 Task: Add the 'Tasks in a Box for Outlook' add-in to your Outlook application.
Action: Mouse moved to (54, 34)
Screenshot: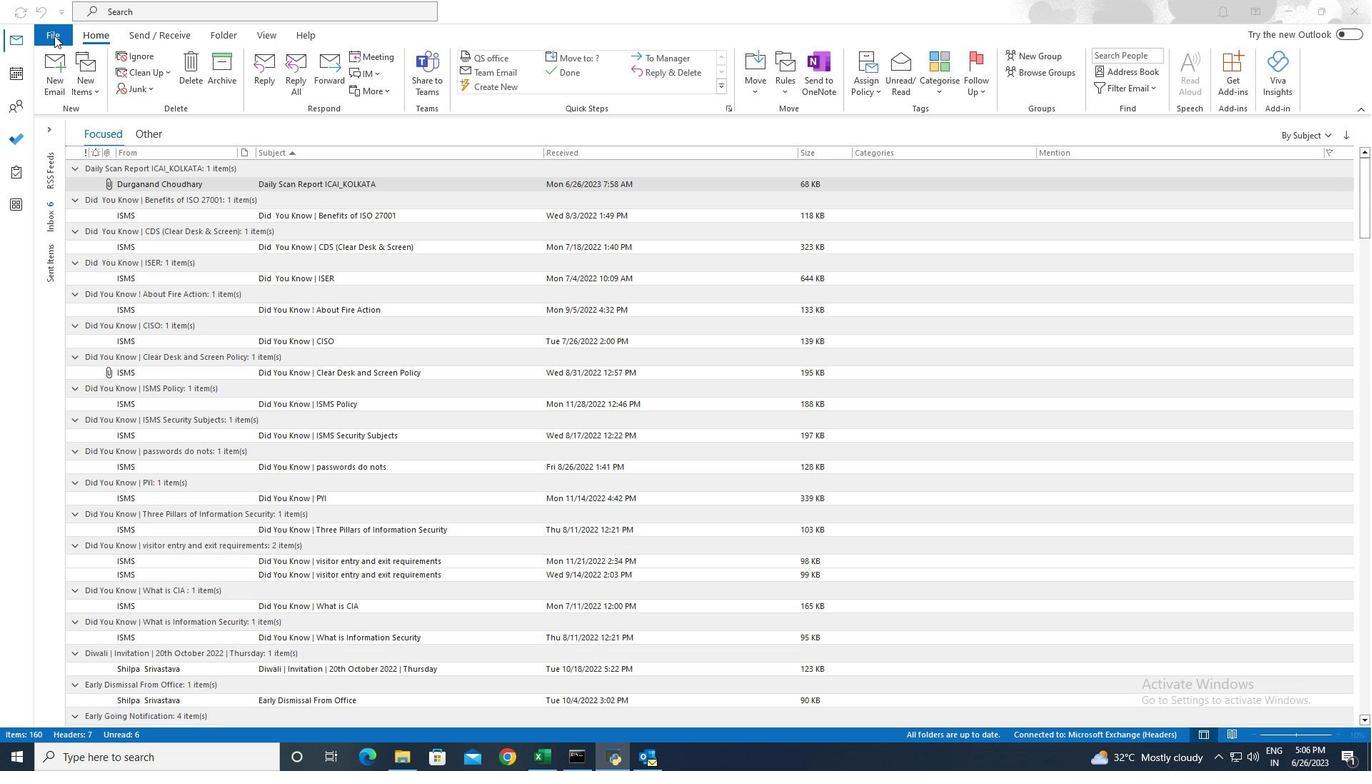 
Action: Mouse pressed left at (54, 34)
Screenshot: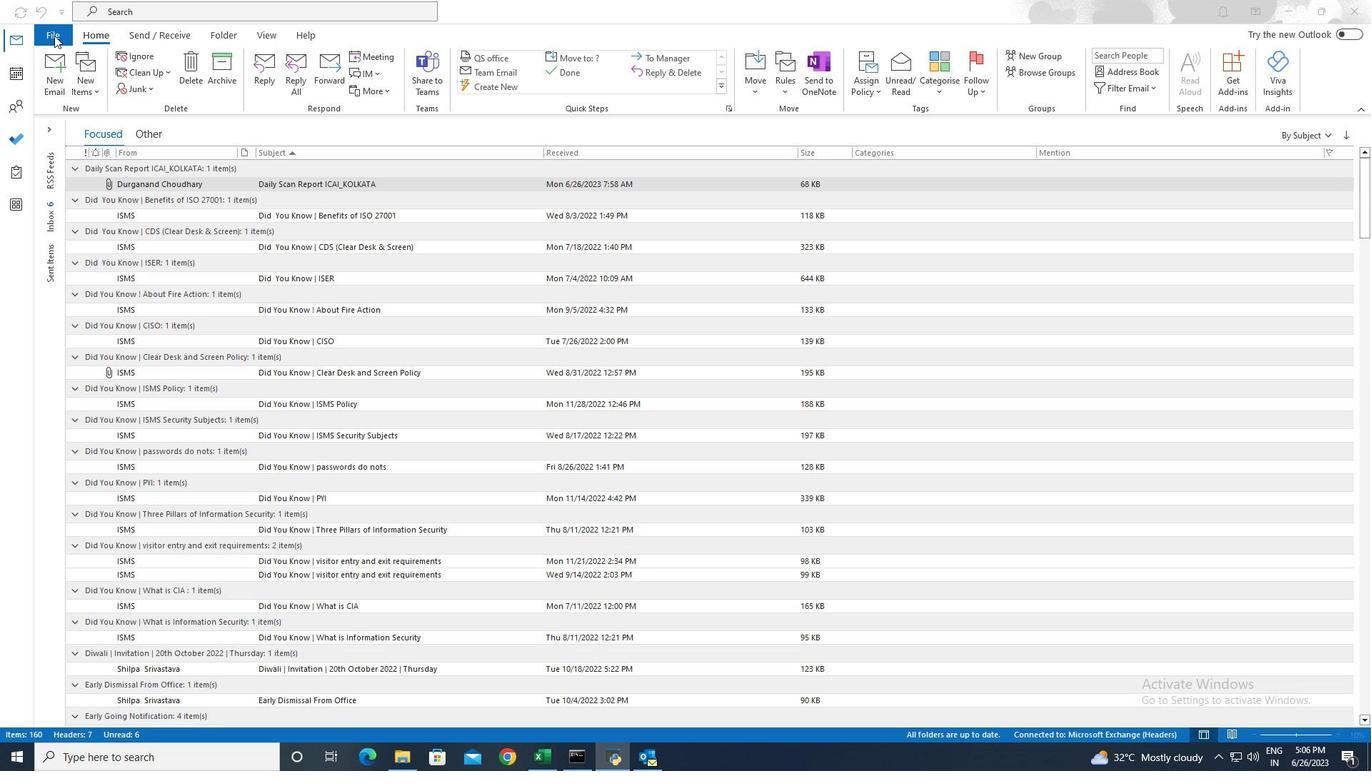 
Action: Mouse pressed left at (54, 34)
Screenshot: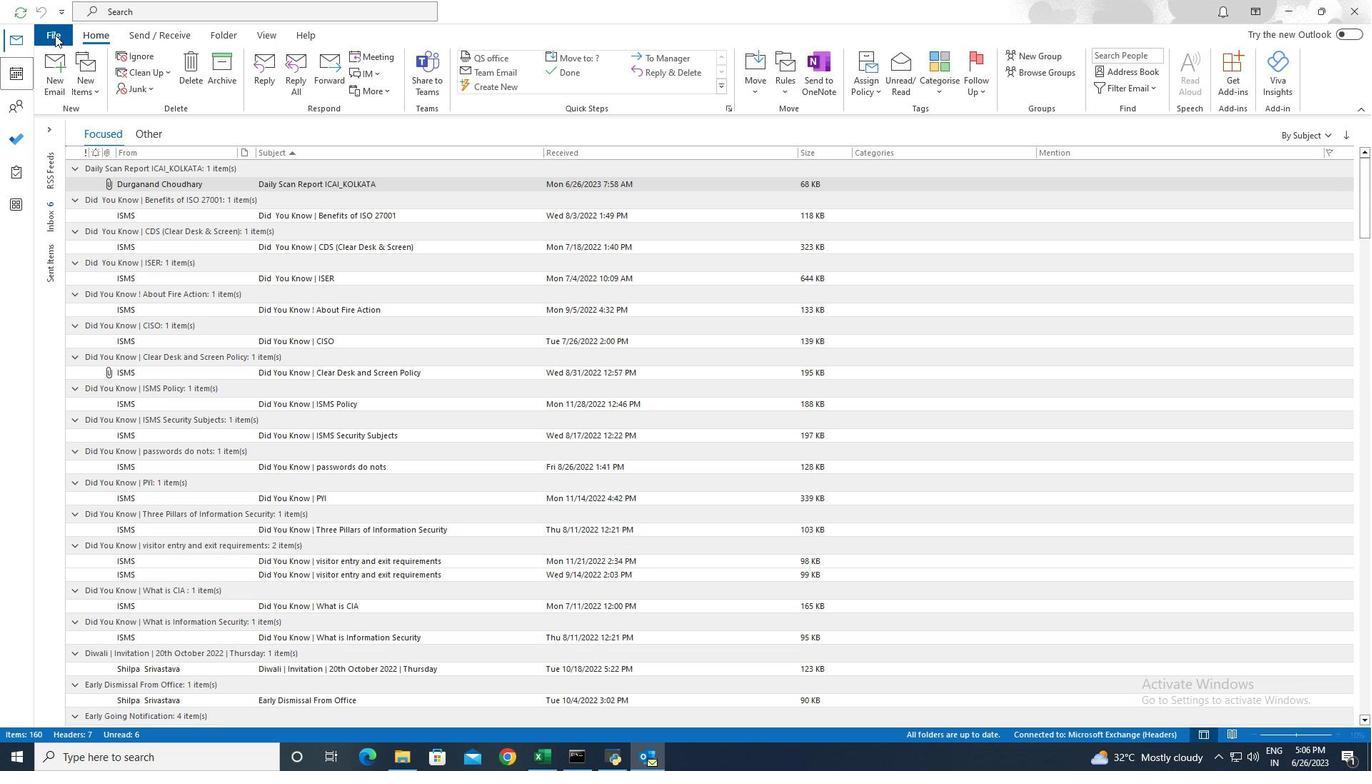 
Action: Mouse moved to (184, 566)
Screenshot: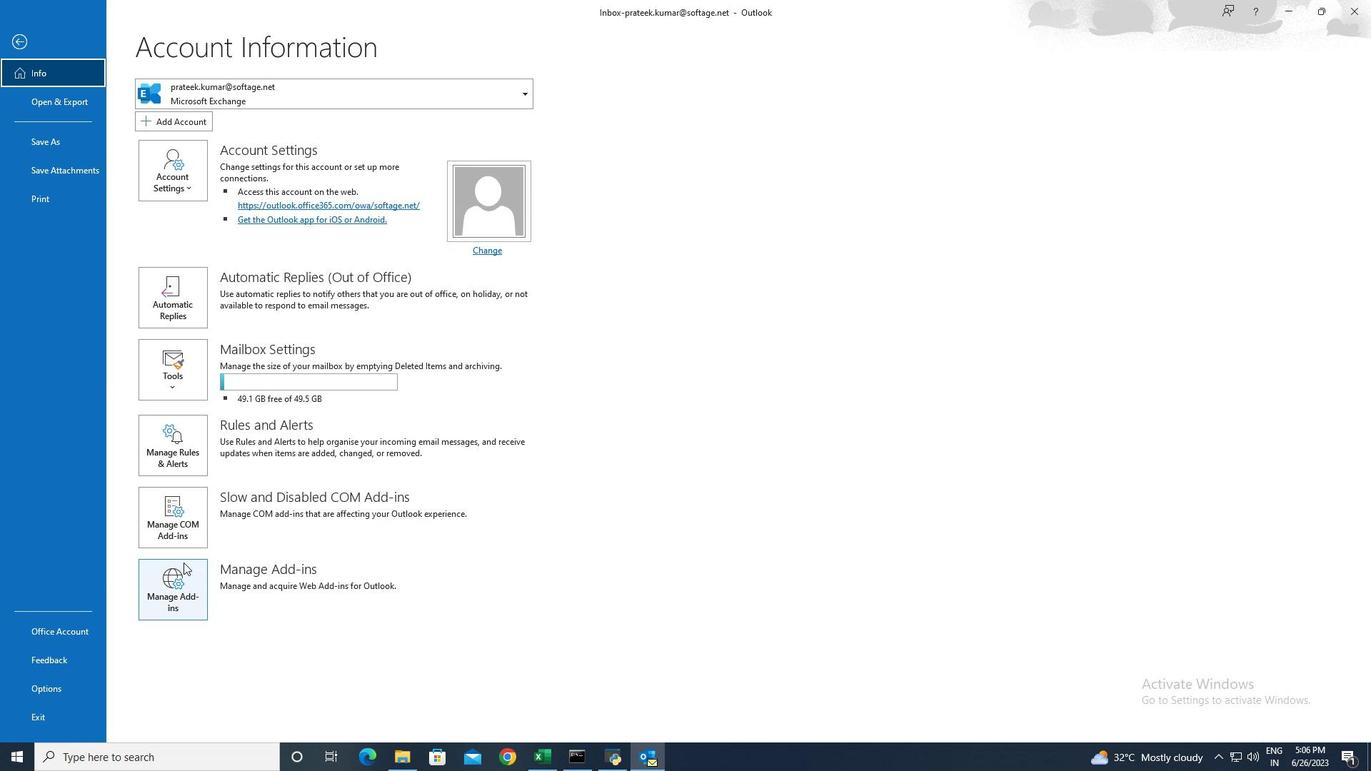 
Action: Mouse pressed left at (184, 566)
Screenshot: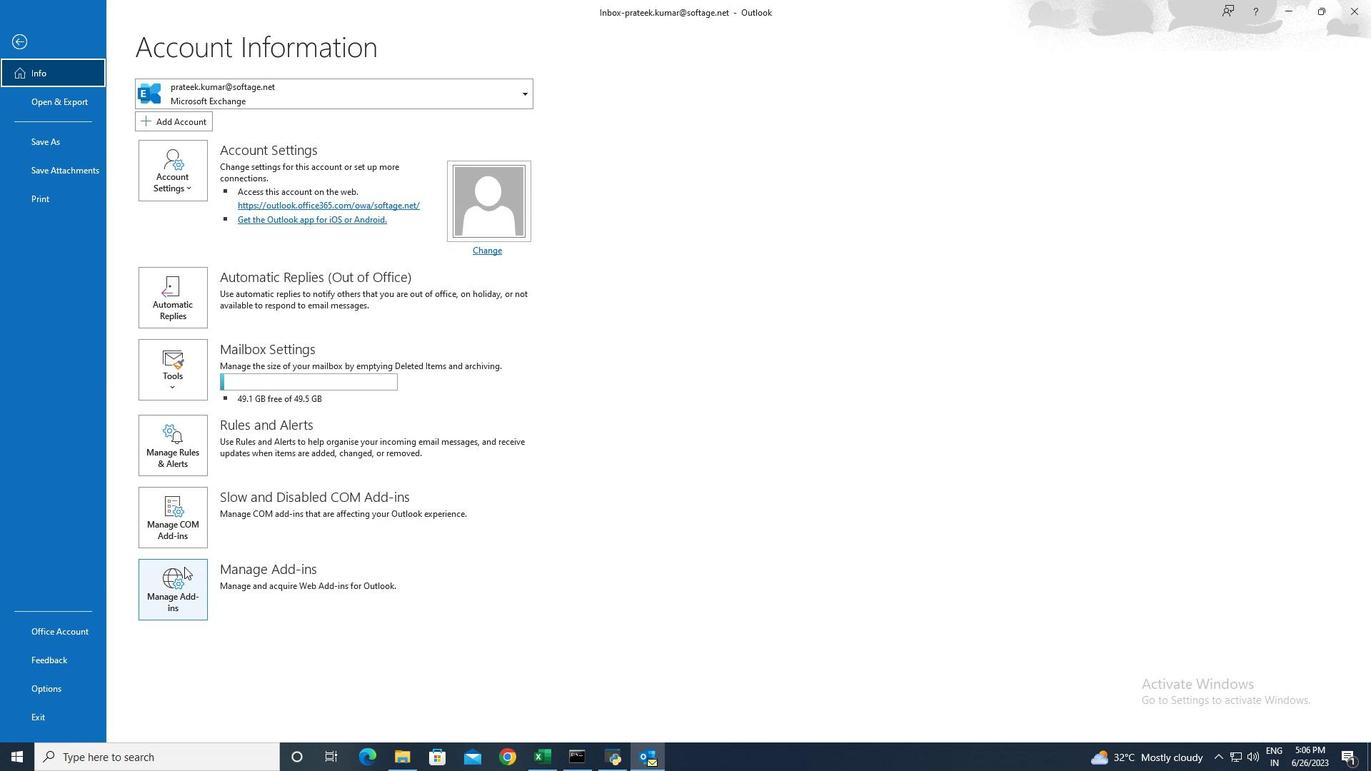 
Action: Mouse moved to (549, 328)
Screenshot: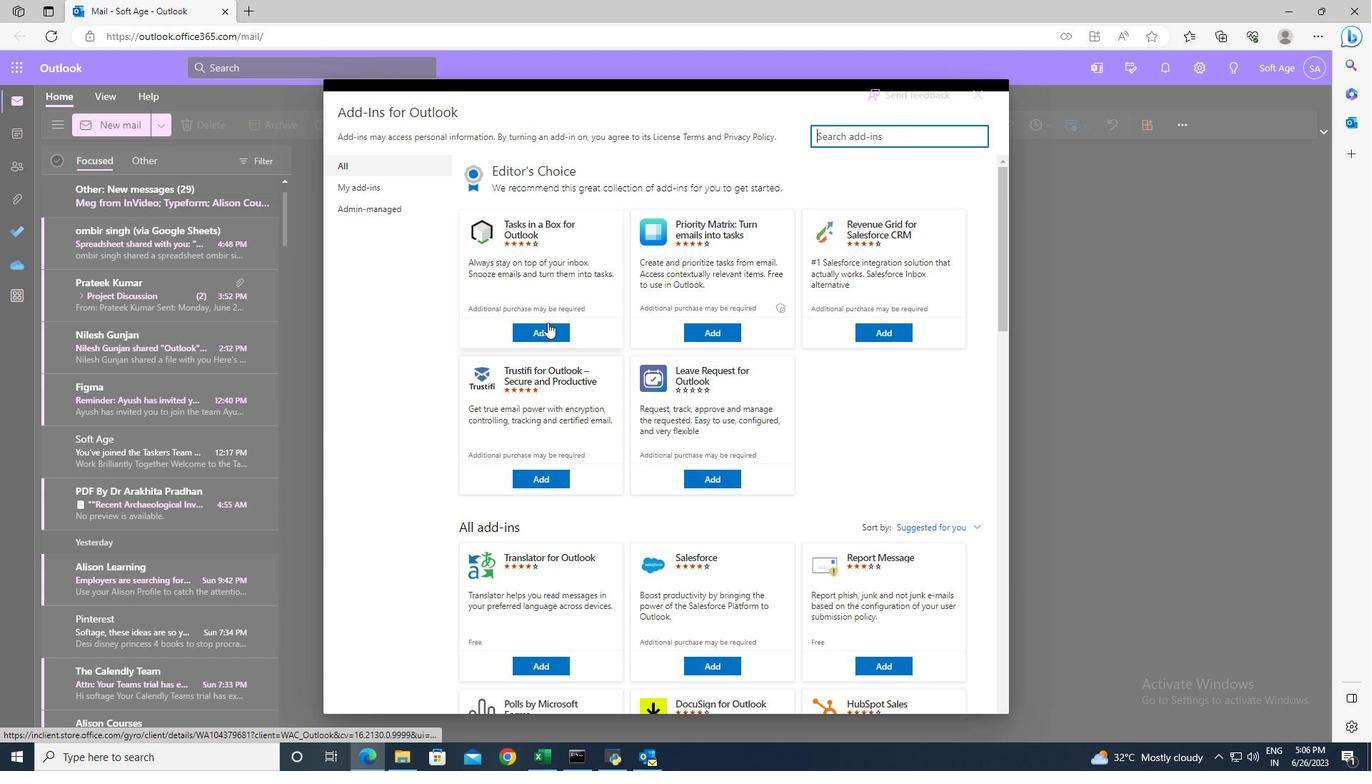 
Action: Mouse pressed left at (549, 328)
Screenshot: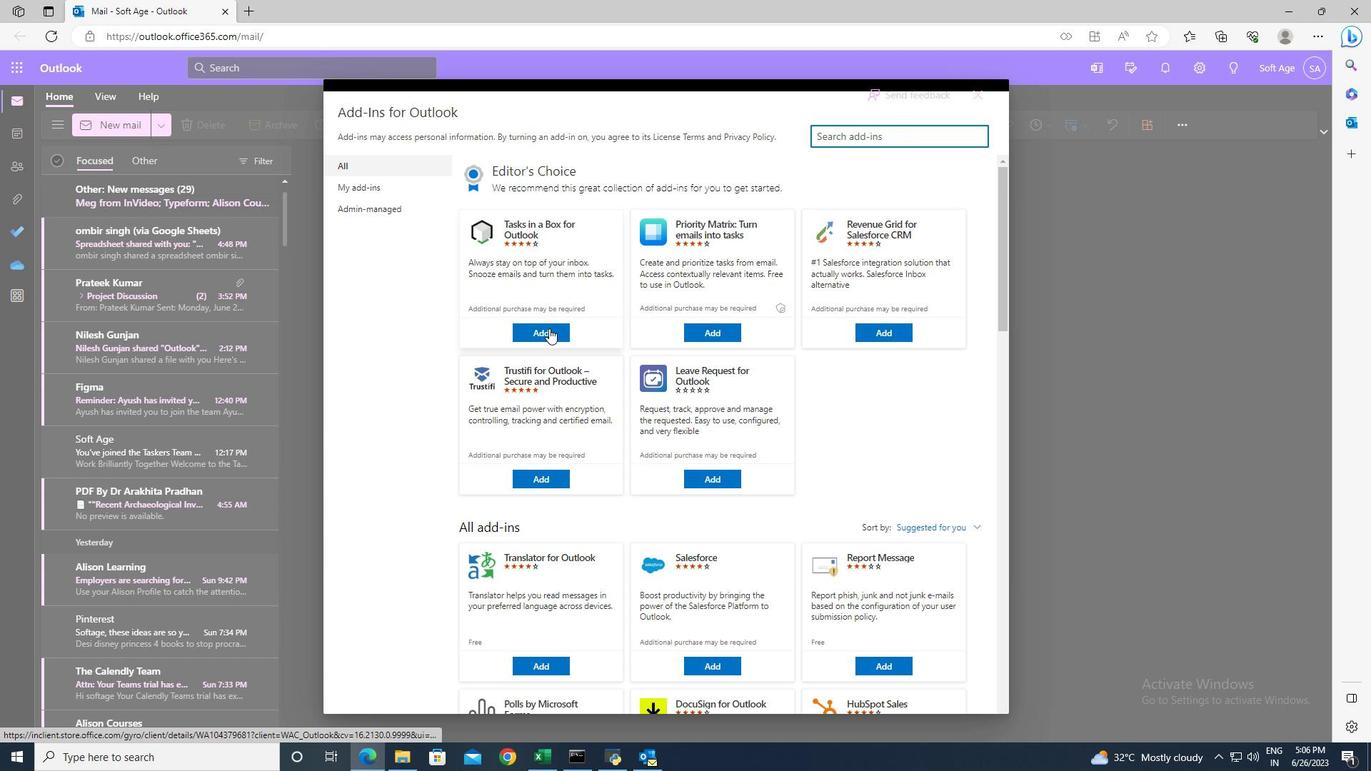 
Action: Mouse moved to (794, 300)
Screenshot: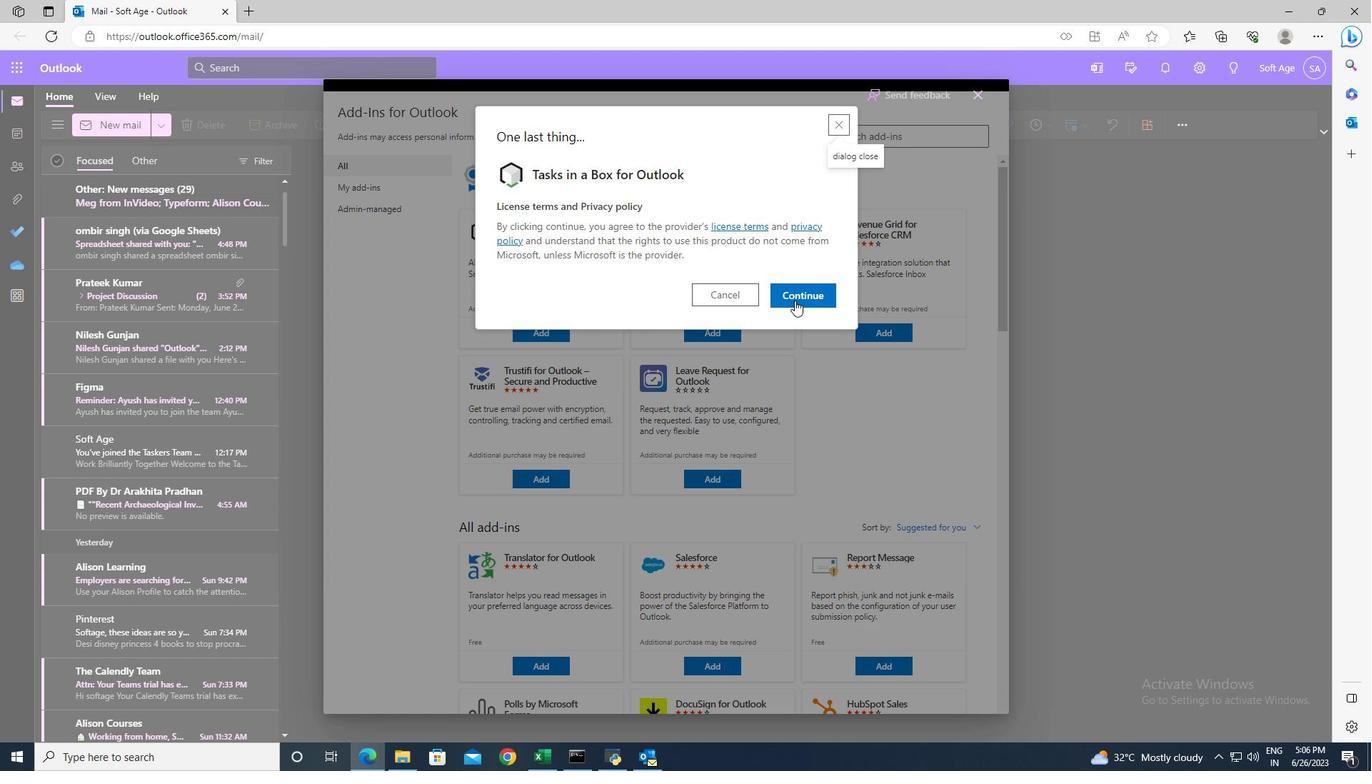 
Action: Mouse pressed left at (794, 300)
Screenshot: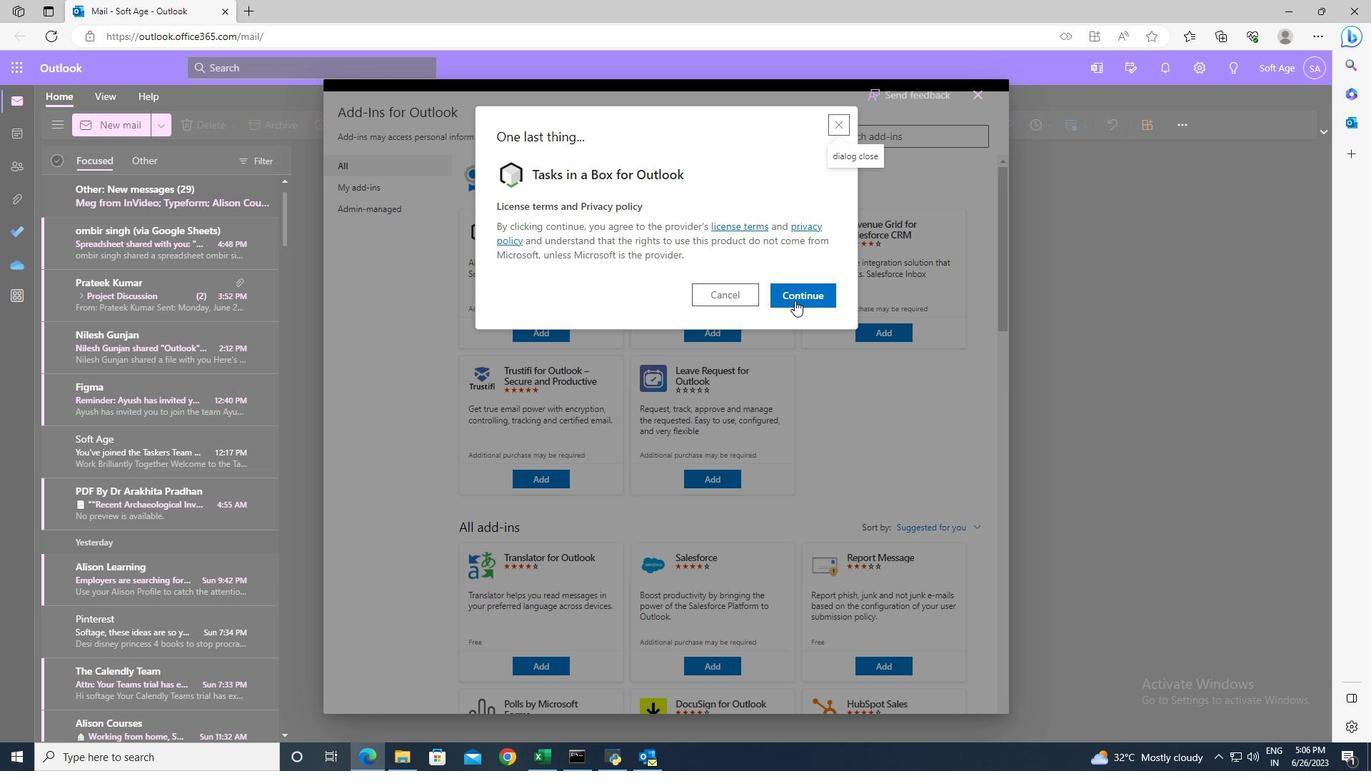 
